 Task: Practice .Net Framework assessment.
Action: Mouse moved to (556, 64)
Screenshot: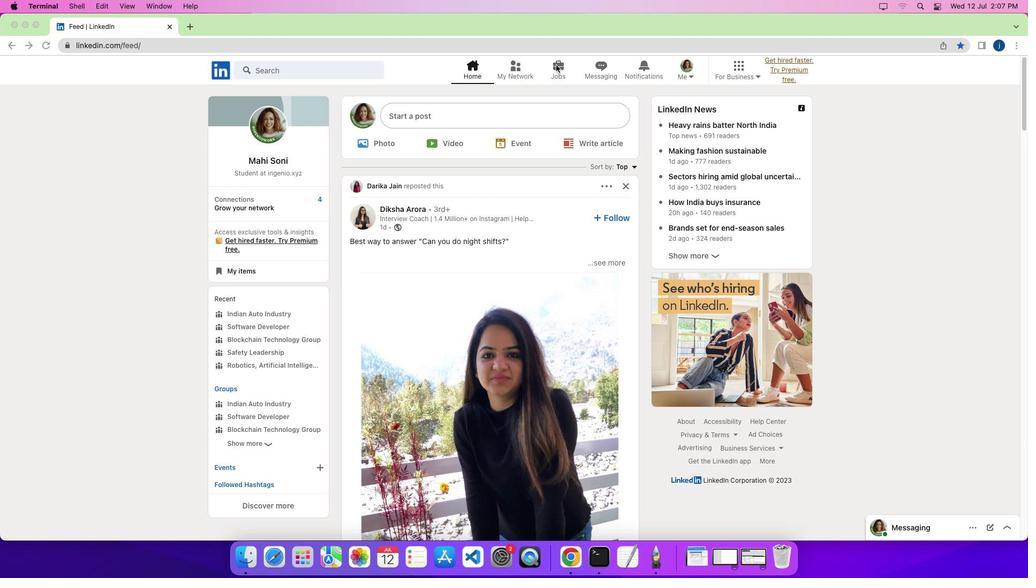 
Action: Mouse pressed left at (556, 64)
Screenshot: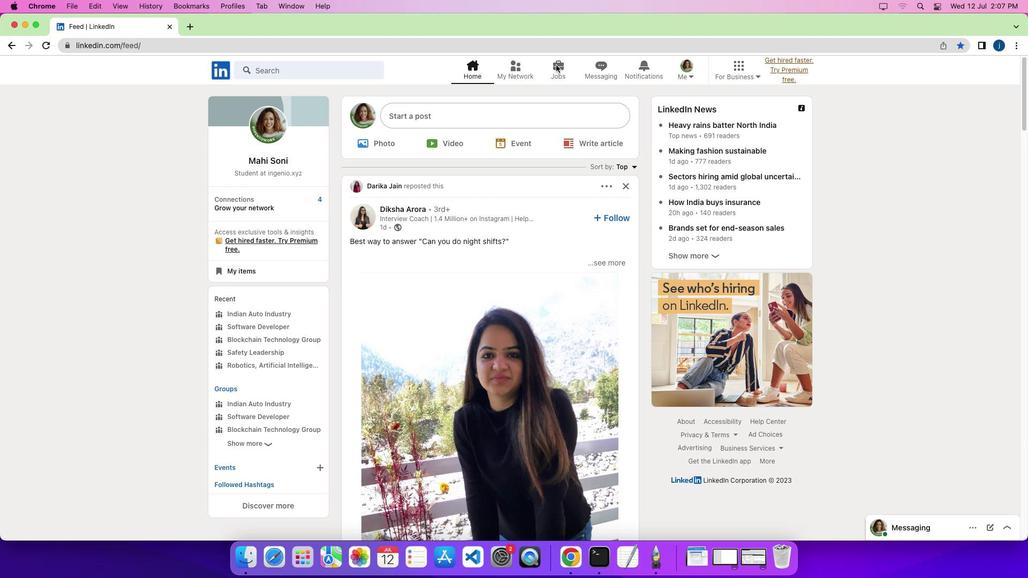 
Action: Mouse pressed left at (556, 64)
Screenshot: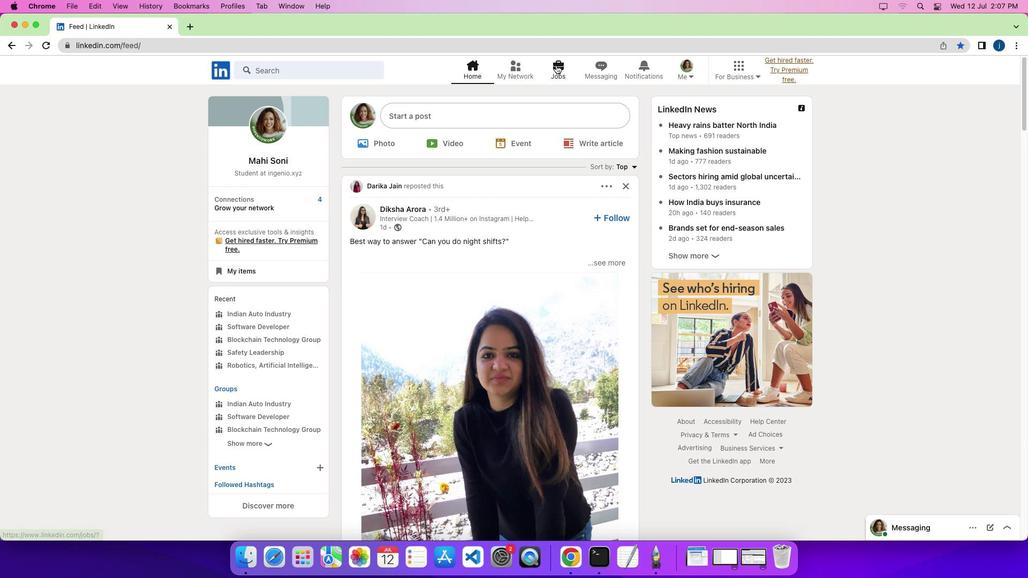 
Action: Mouse moved to (261, 341)
Screenshot: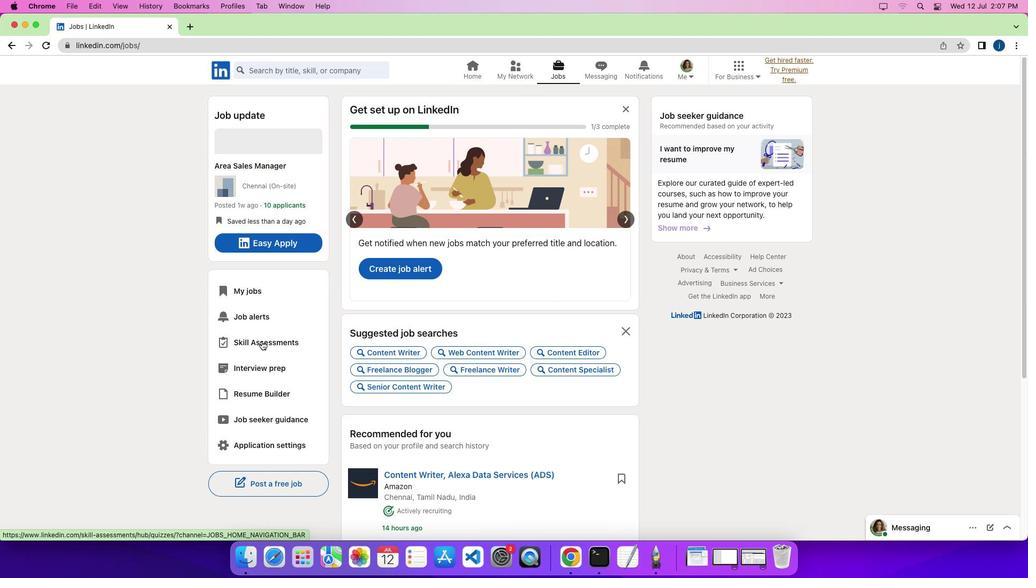 
Action: Mouse pressed left at (261, 341)
Screenshot: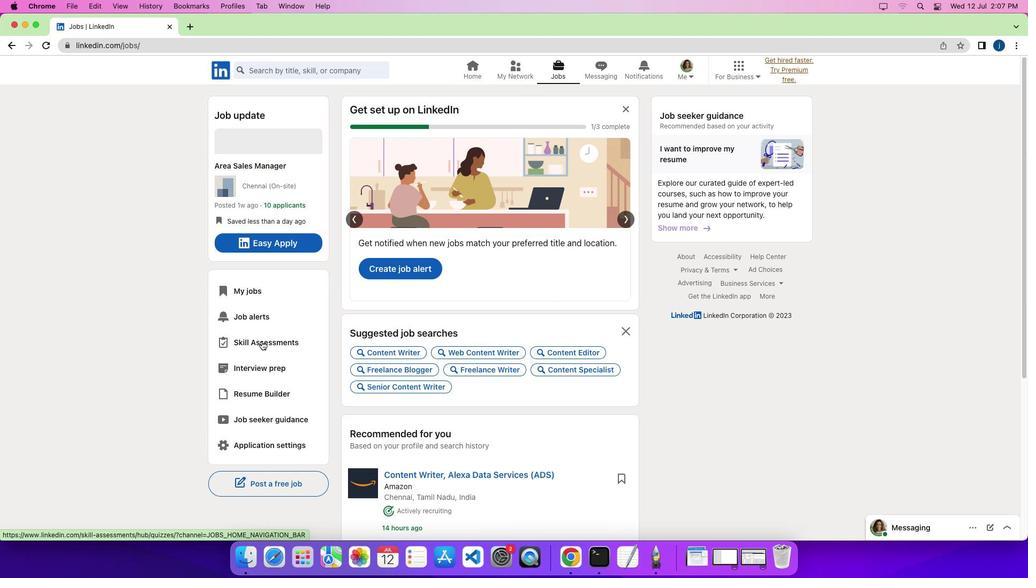 
Action: Mouse moved to (240, 201)
Screenshot: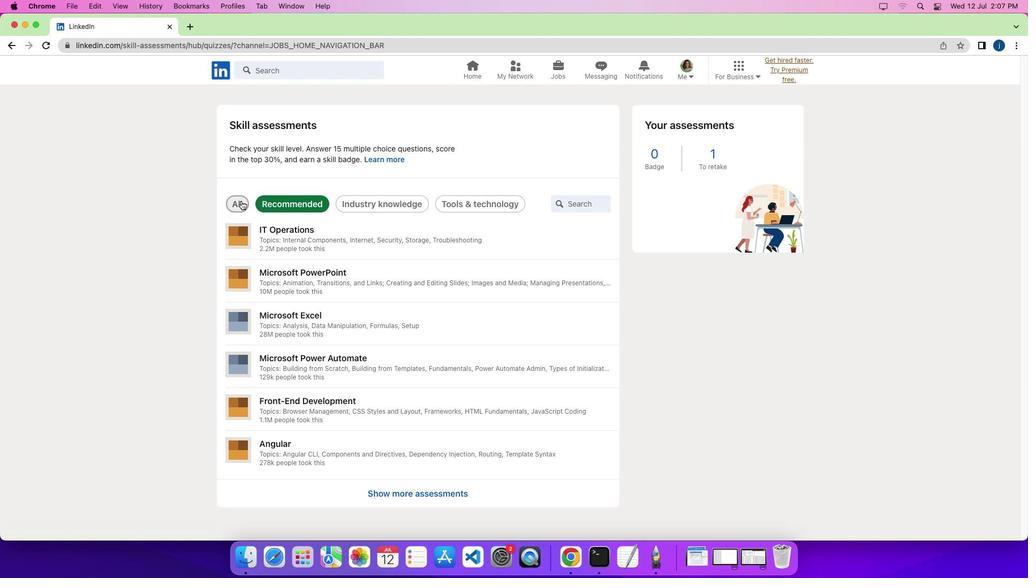 
Action: Mouse pressed left at (240, 201)
Screenshot: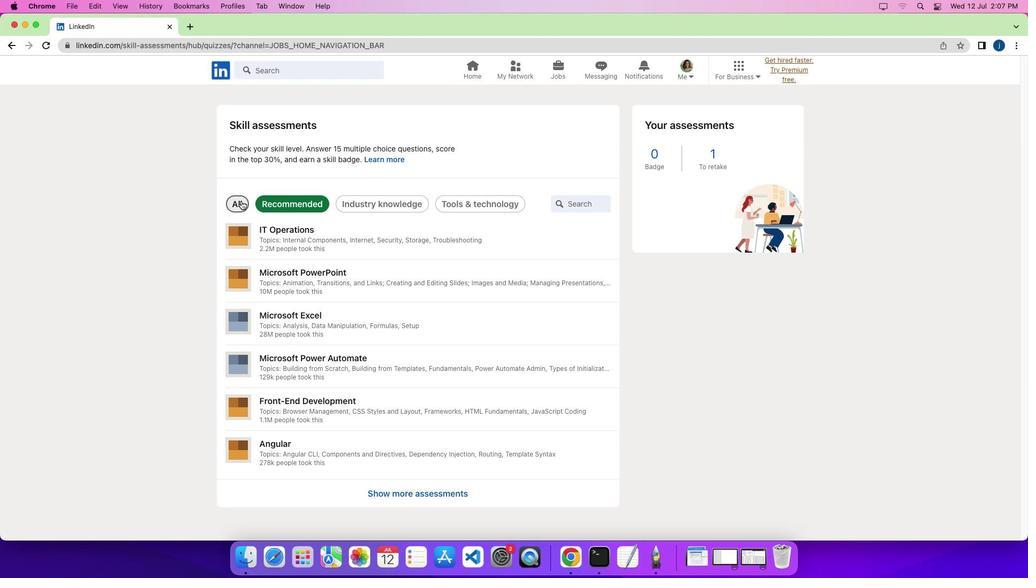 
Action: Mouse moved to (276, 228)
Screenshot: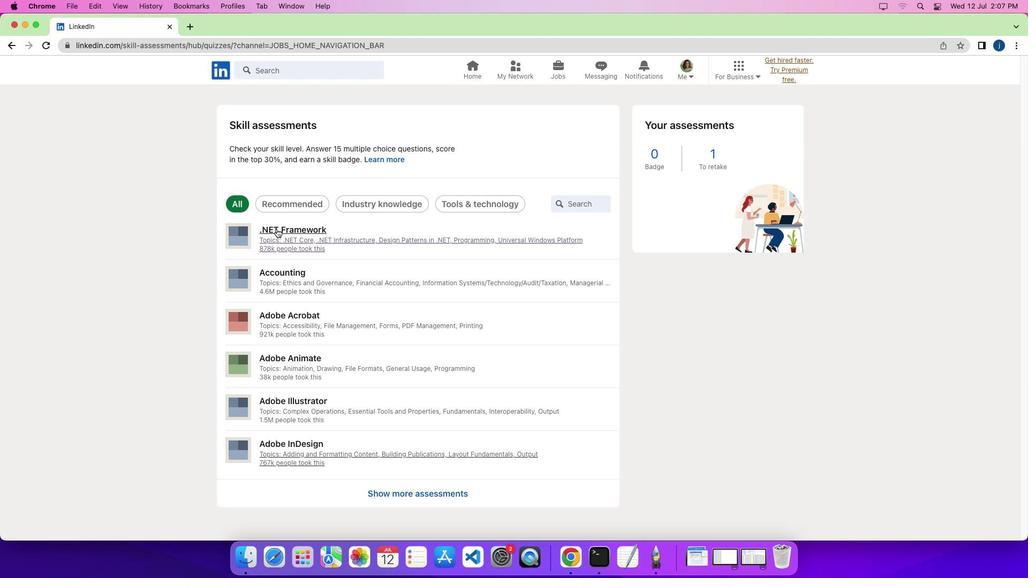 
Action: Mouse pressed left at (276, 228)
Screenshot: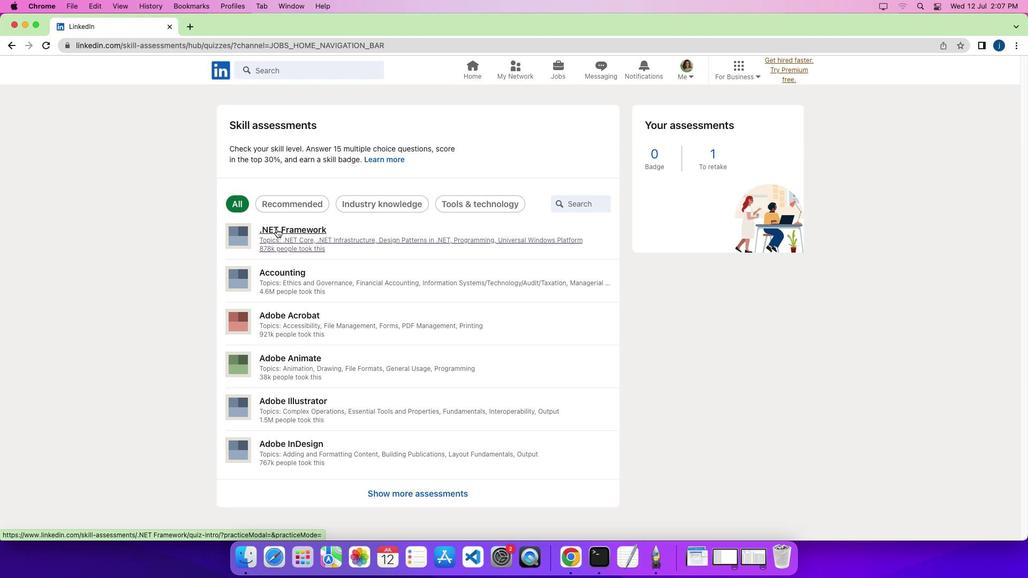 
Action: Mouse moved to (711, 417)
Screenshot: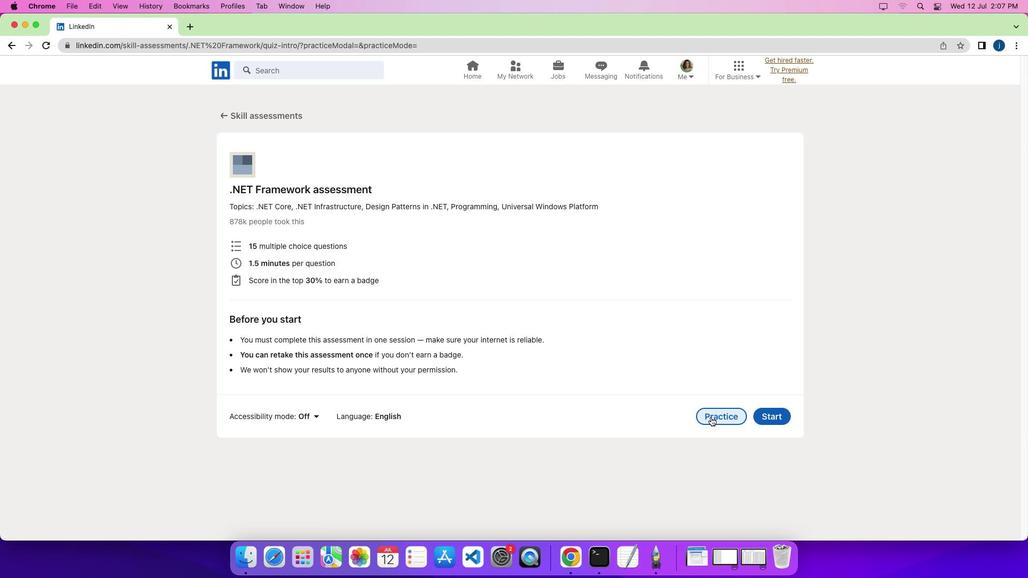 
Action: Mouse pressed left at (711, 417)
Screenshot: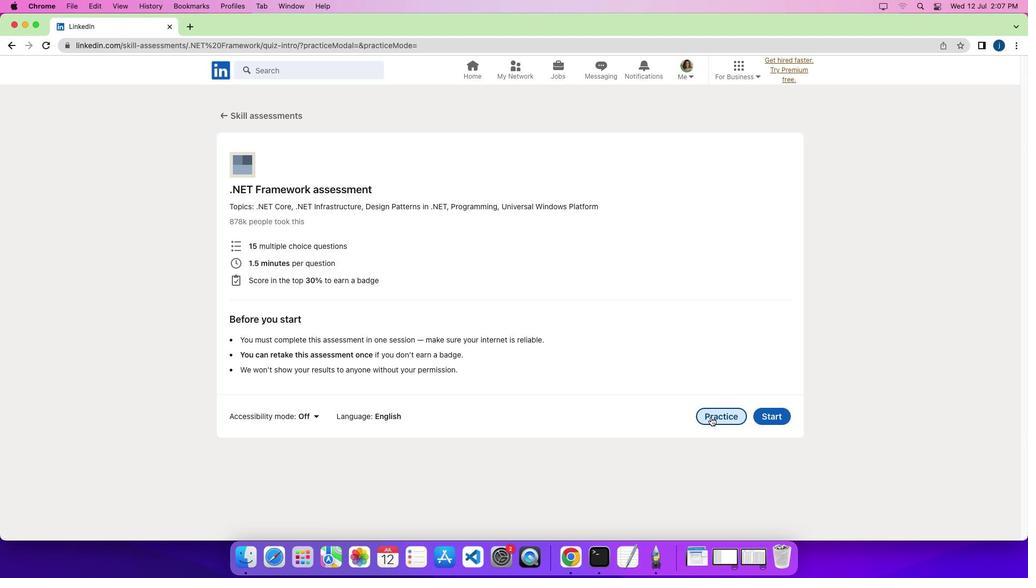 
